 Task: Look for the house.
Action: Mouse moved to (1102, 187)
Screenshot: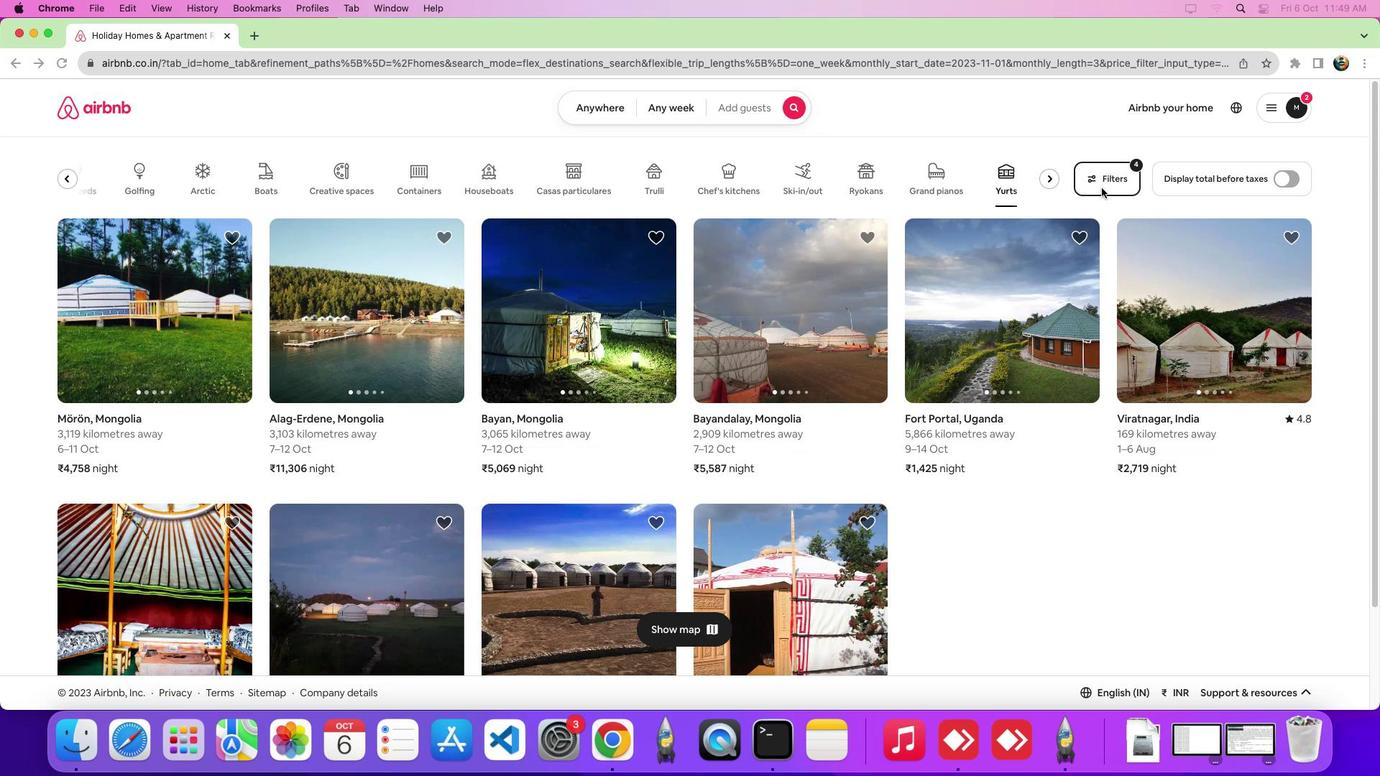 
Action: Mouse pressed left at (1102, 187)
Screenshot: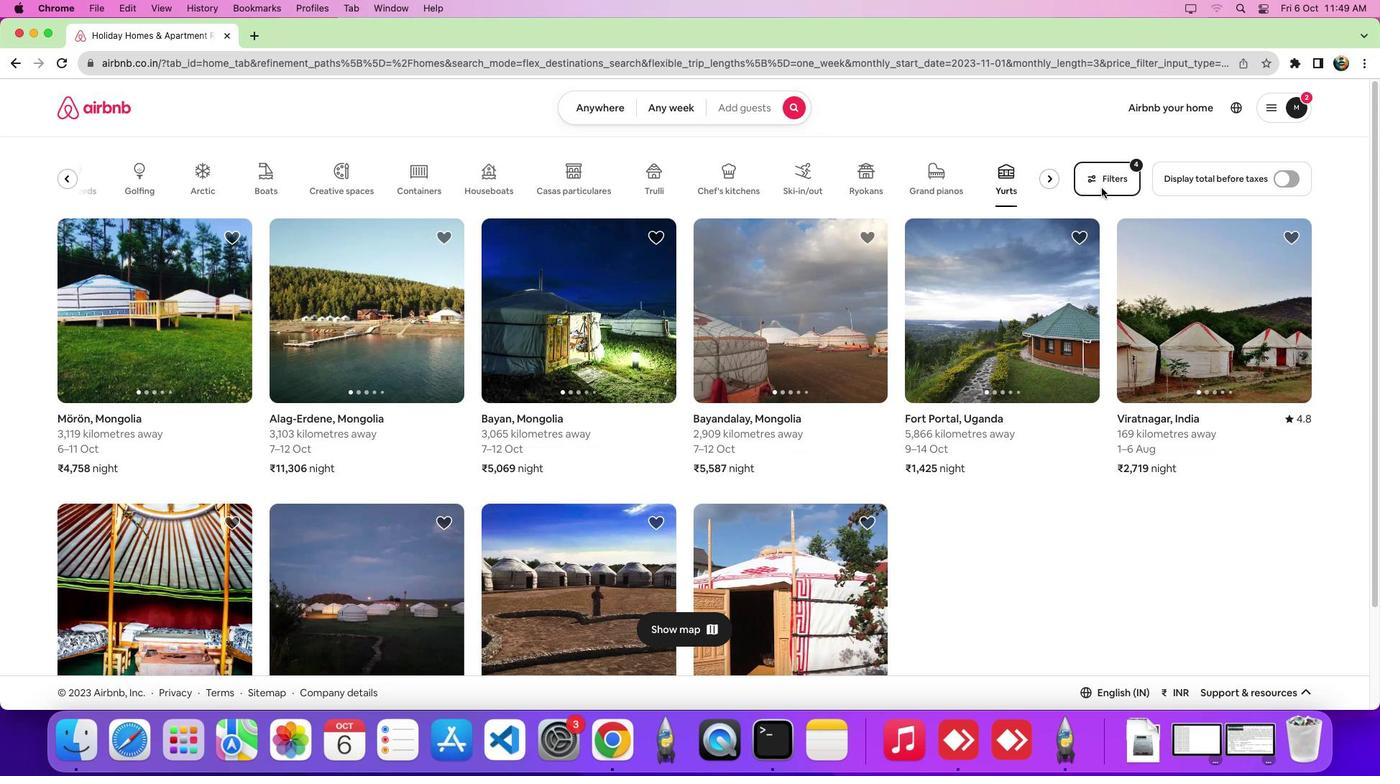 
Action: Mouse moved to (1110, 179)
Screenshot: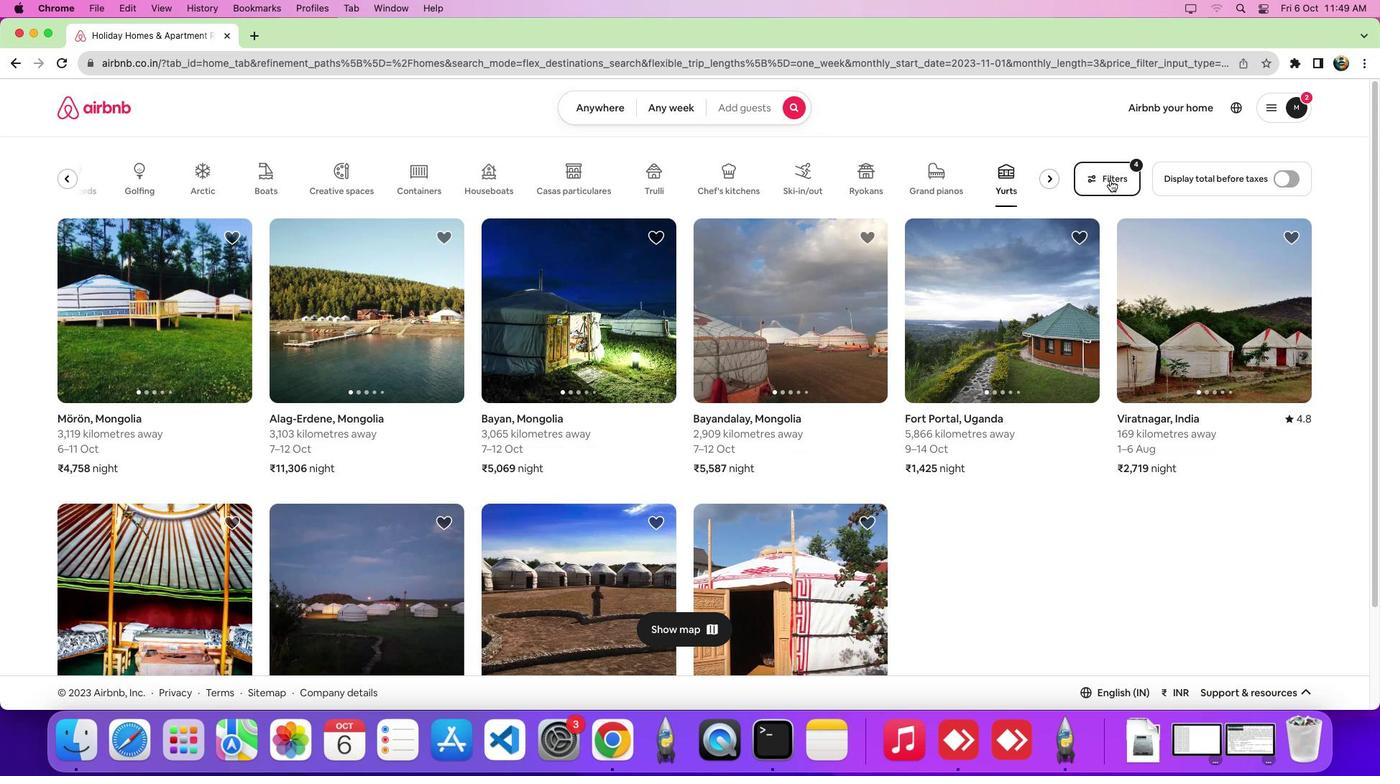 
Action: Mouse pressed left at (1110, 179)
Screenshot: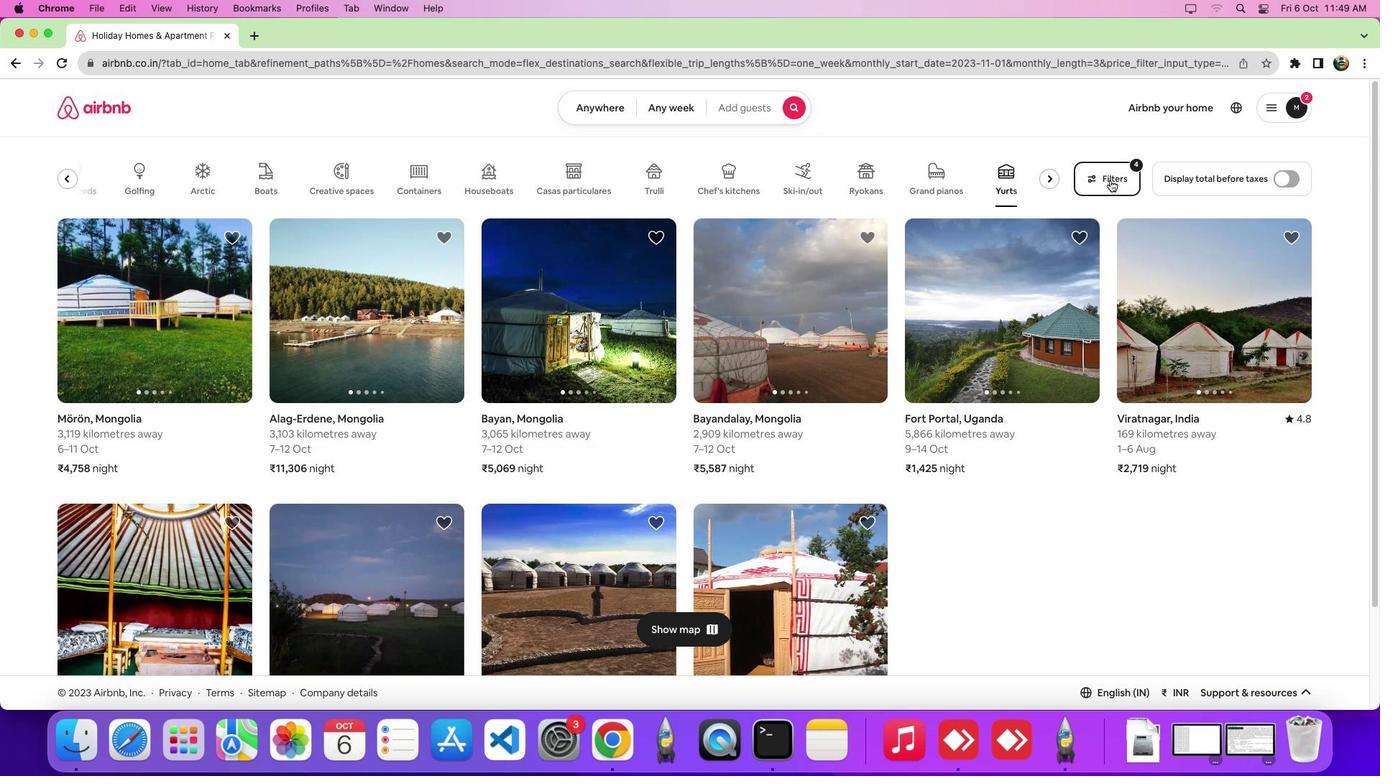 
Action: Mouse moved to (588, 412)
Screenshot: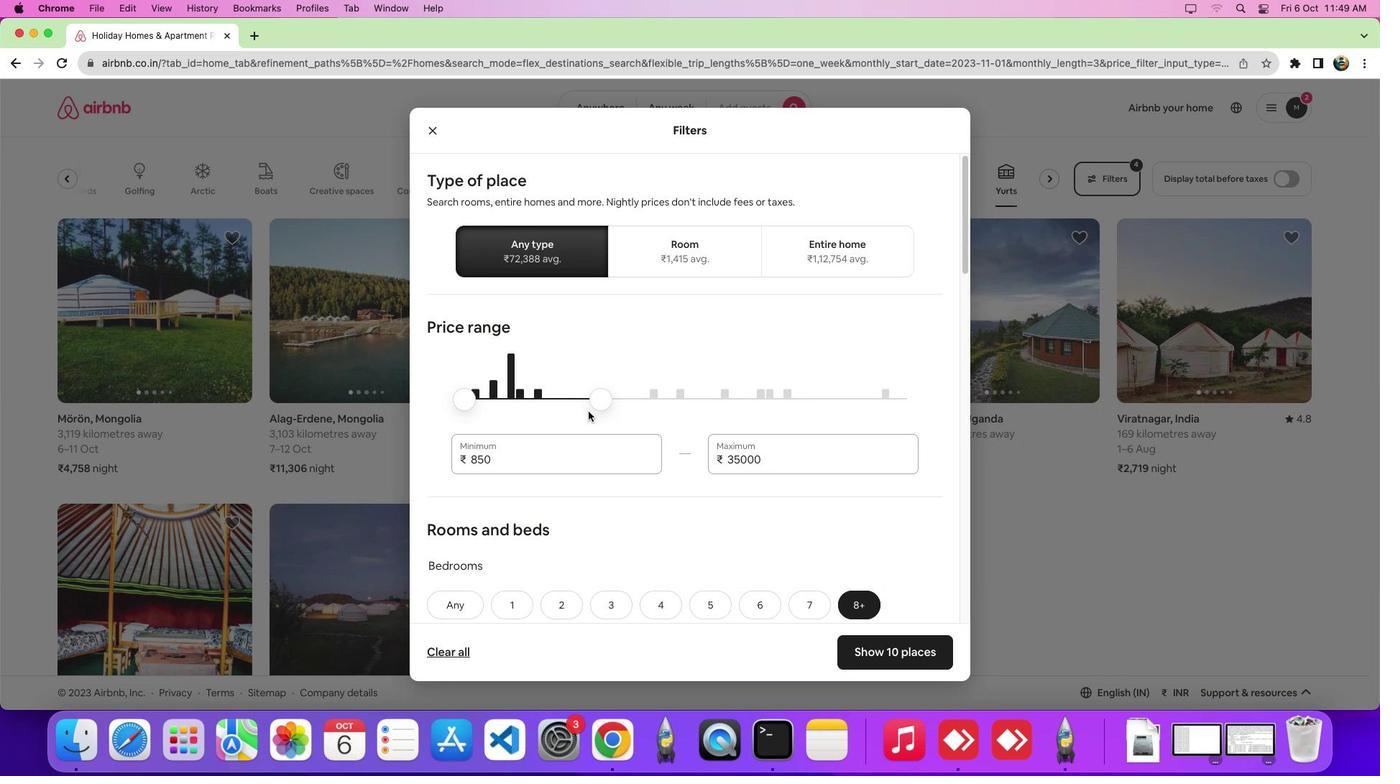 
Action: Mouse scrolled (588, 412) with delta (0, 0)
Screenshot: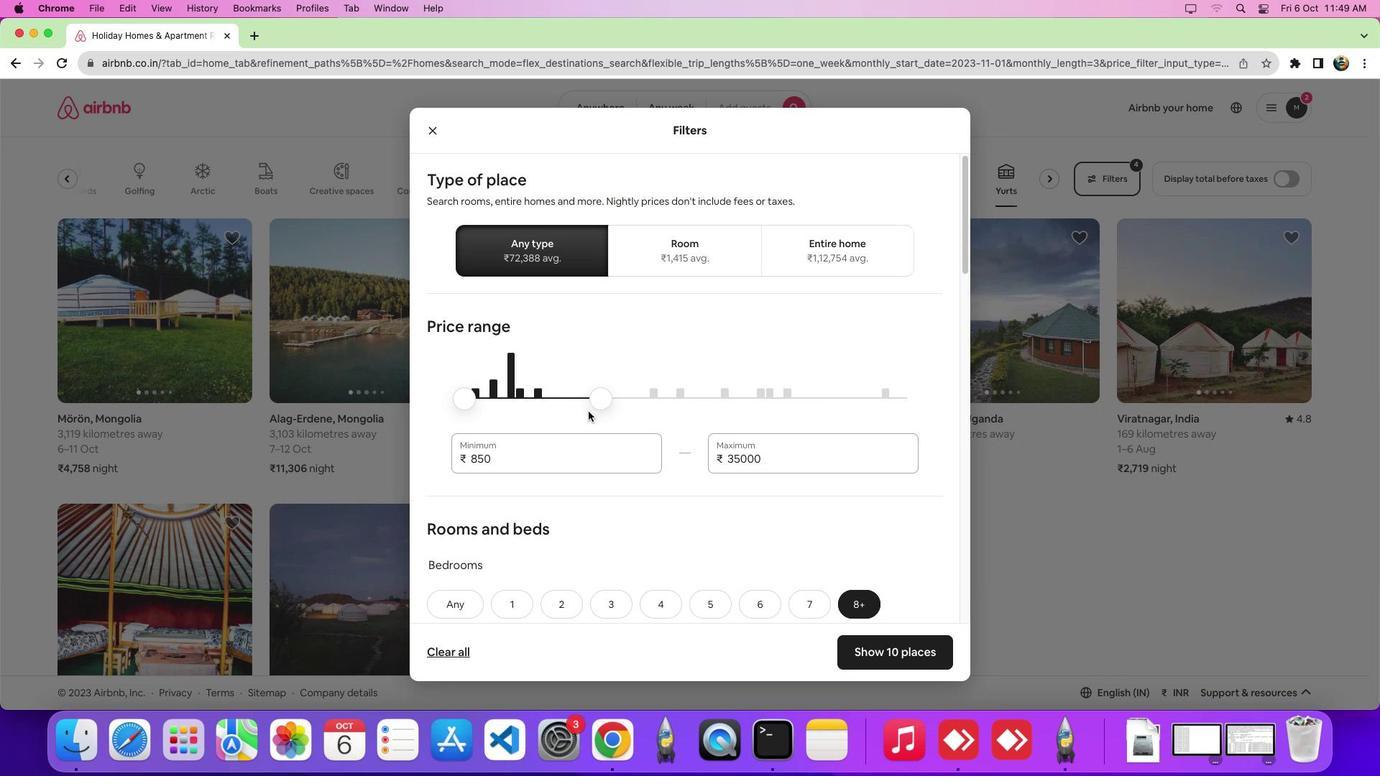 
Action: Mouse scrolled (588, 412) with delta (0, 0)
Screenshot: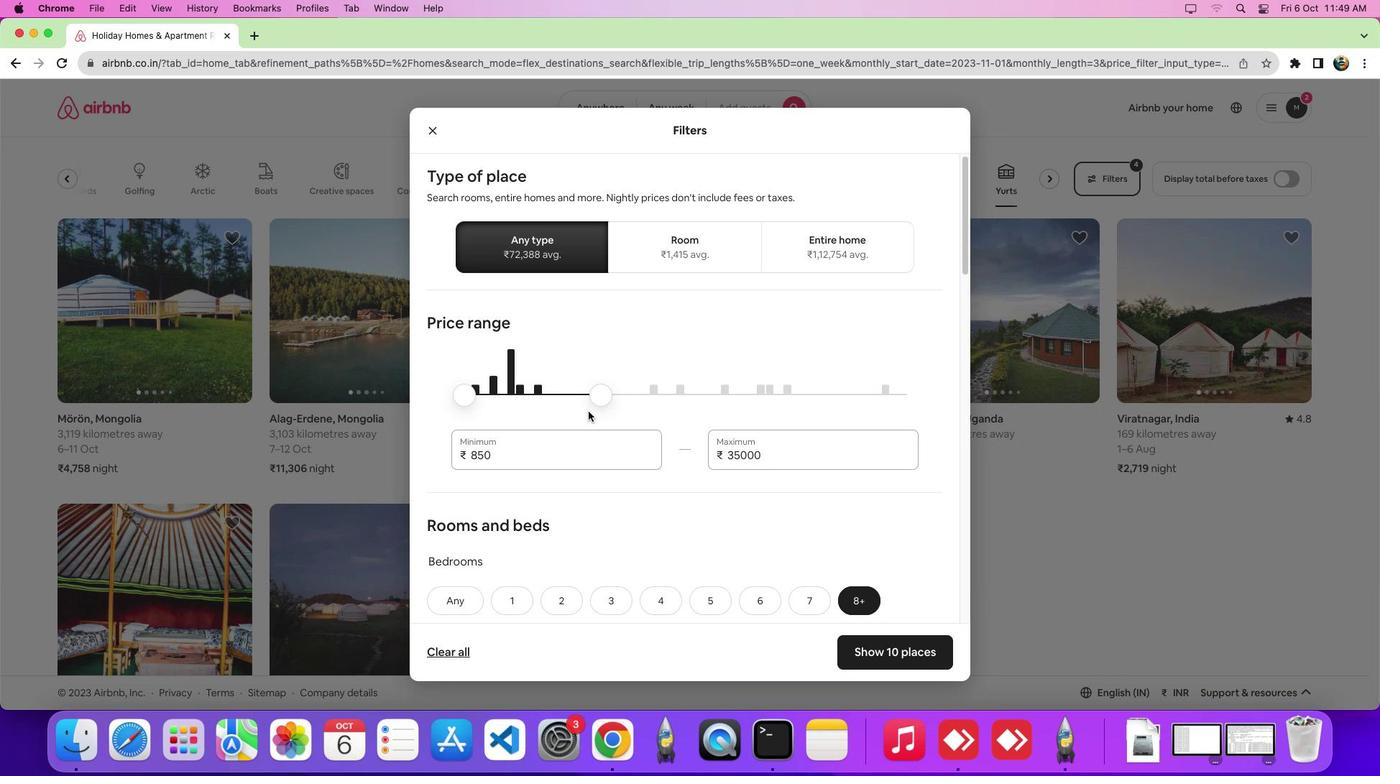 
Action: Mouse scrolled (588, 412) with delta (0, 0)
Screenshot: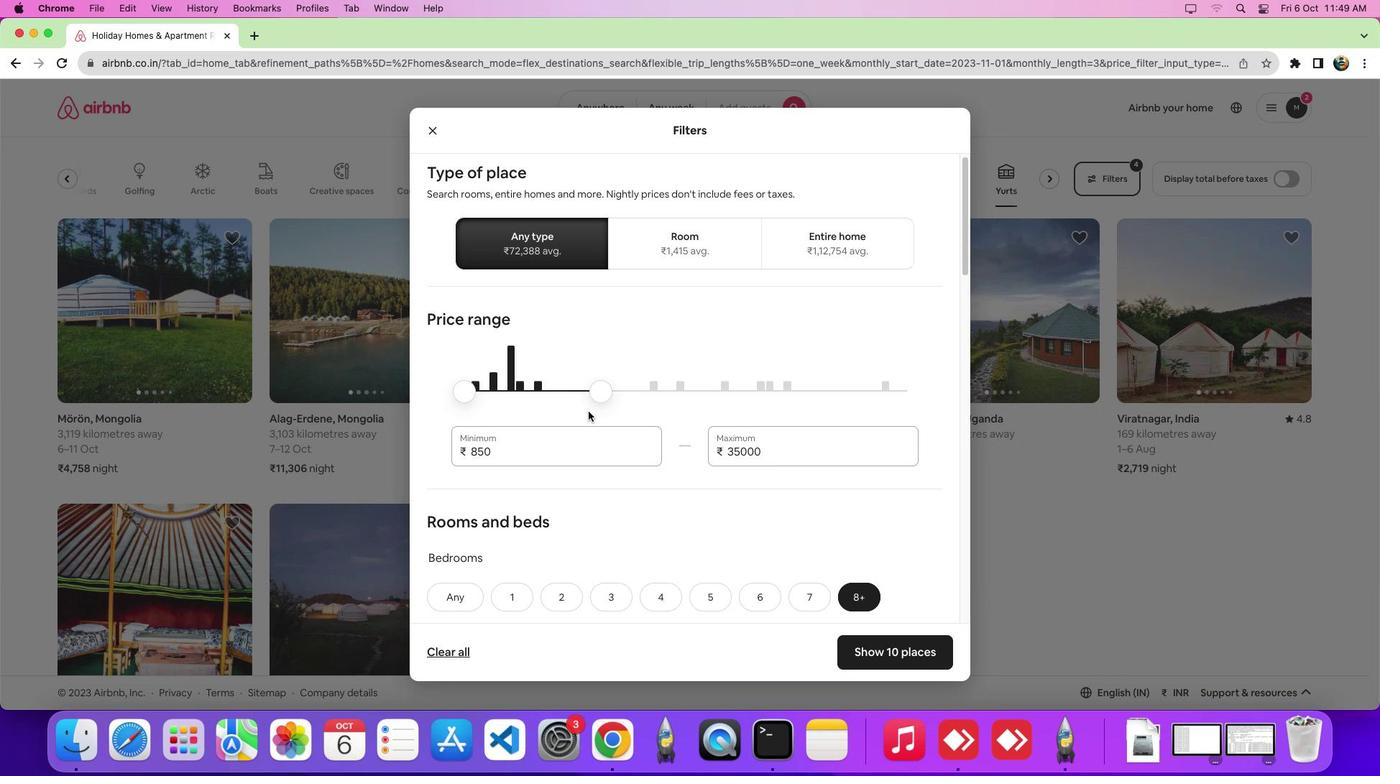 
Action: Mouse scrolled (588, 412) with delta (0, 0)
Screenshot: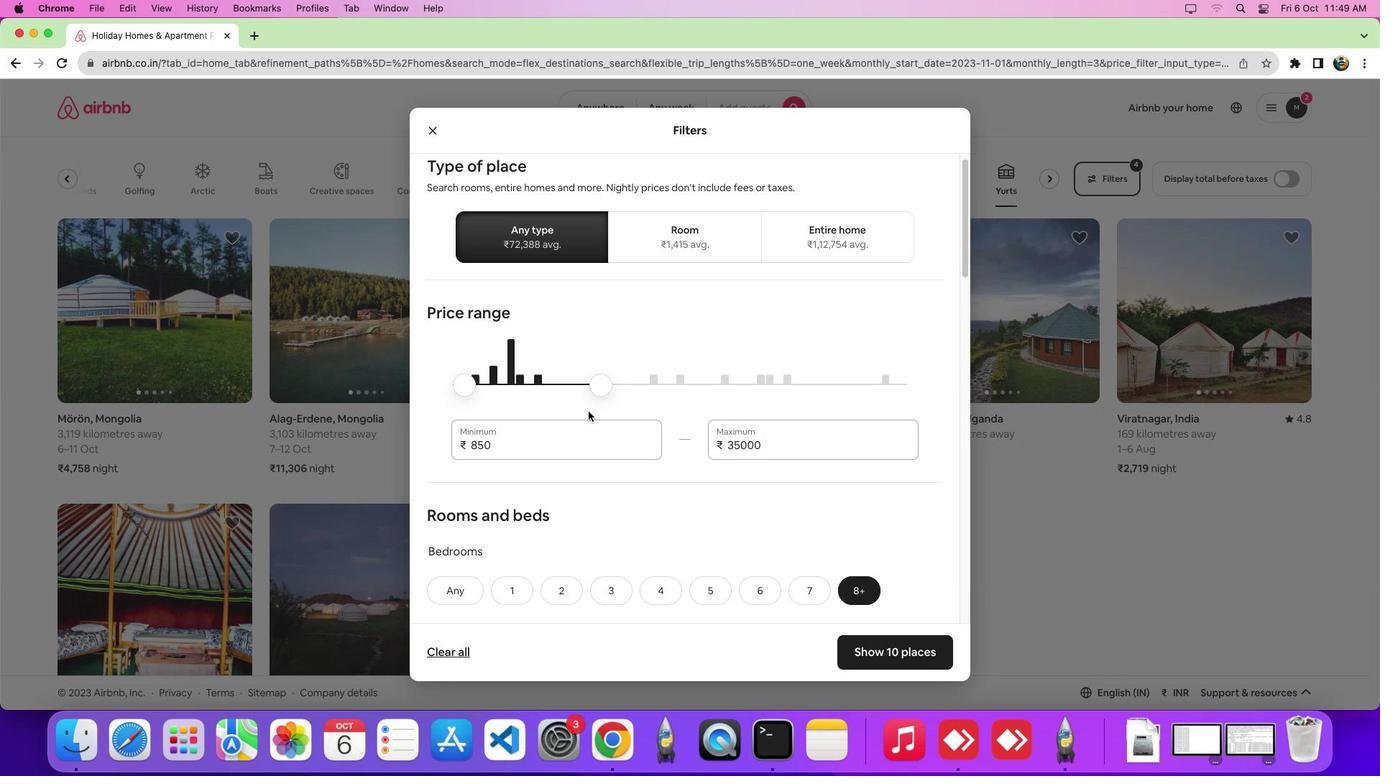 
Action: Mouse moved to (514, 217)
Screenshot: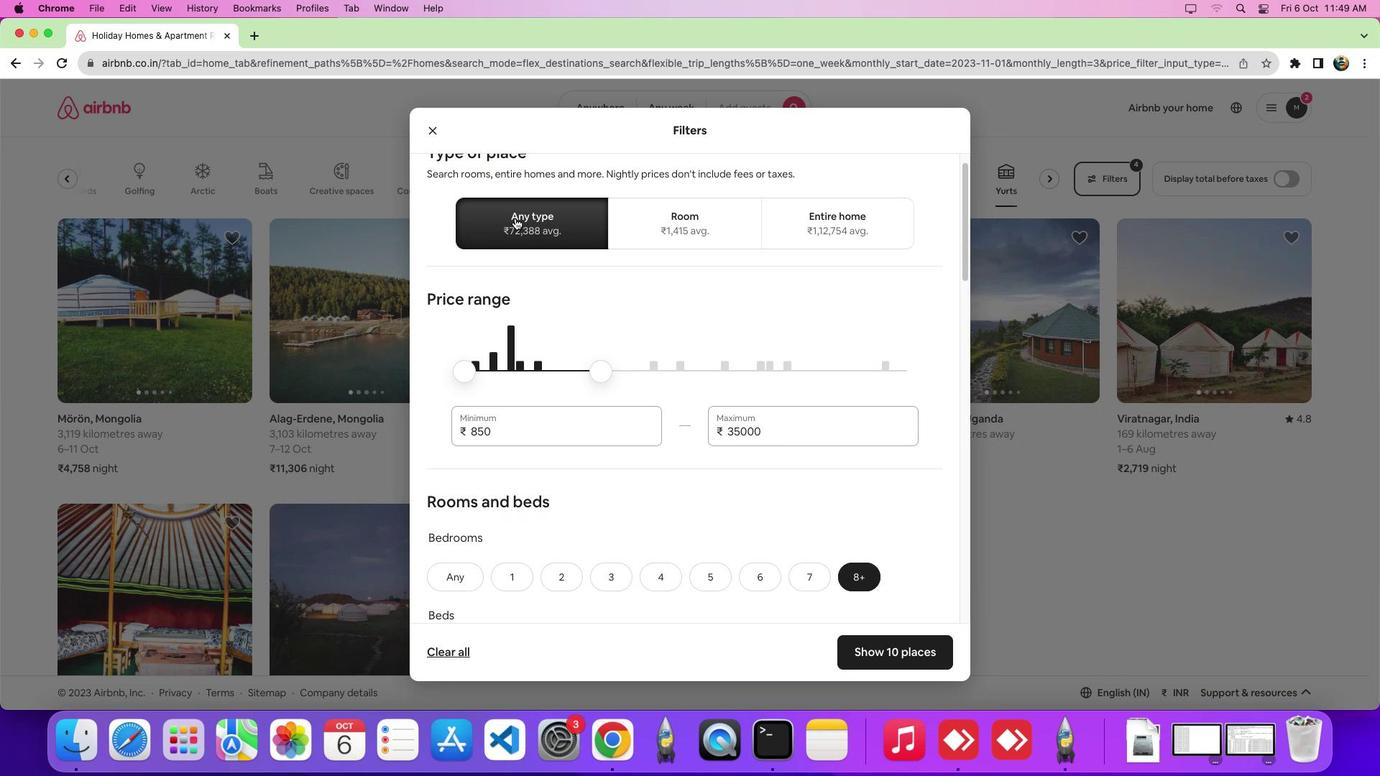 
Action: Mouse pressed left at (514, 217)
Screenshot: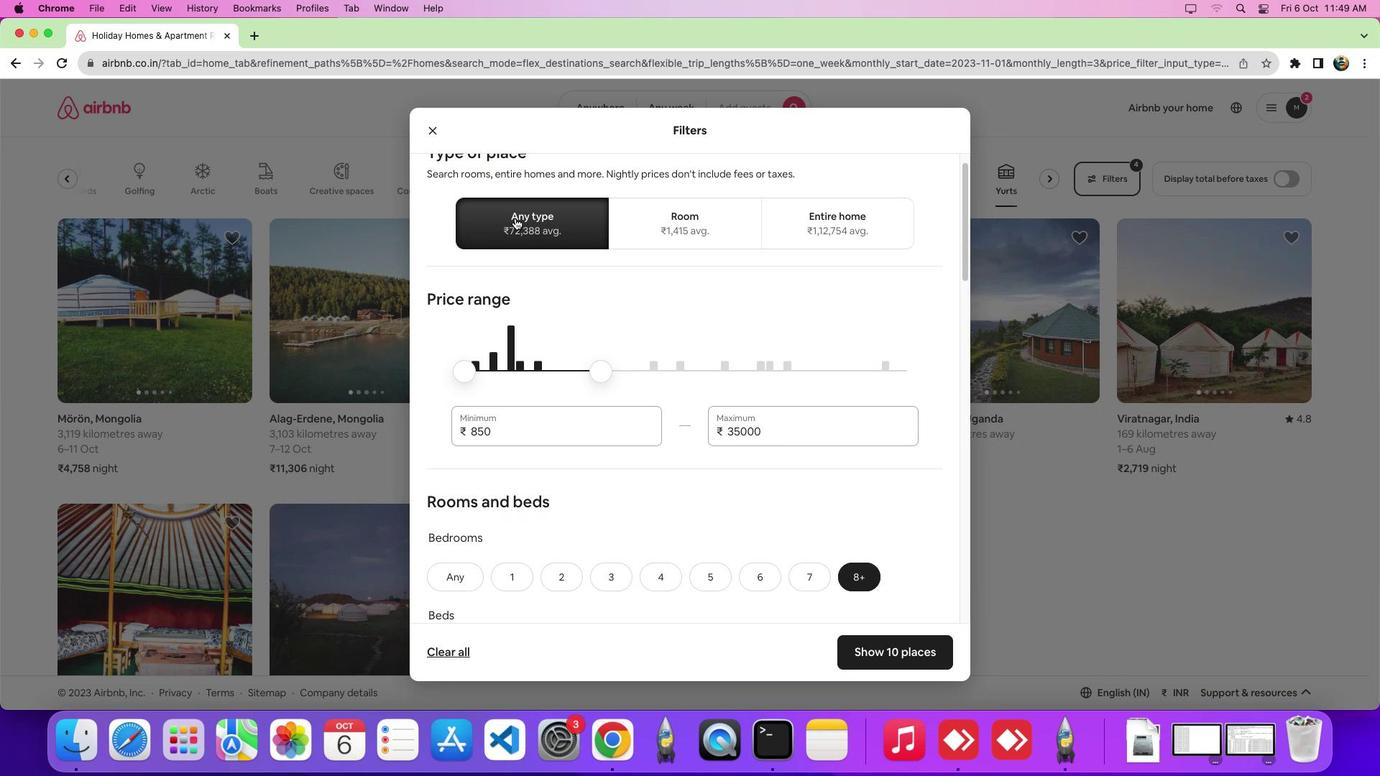 
Action: Mouse moved to (611, 483)
Screenshot: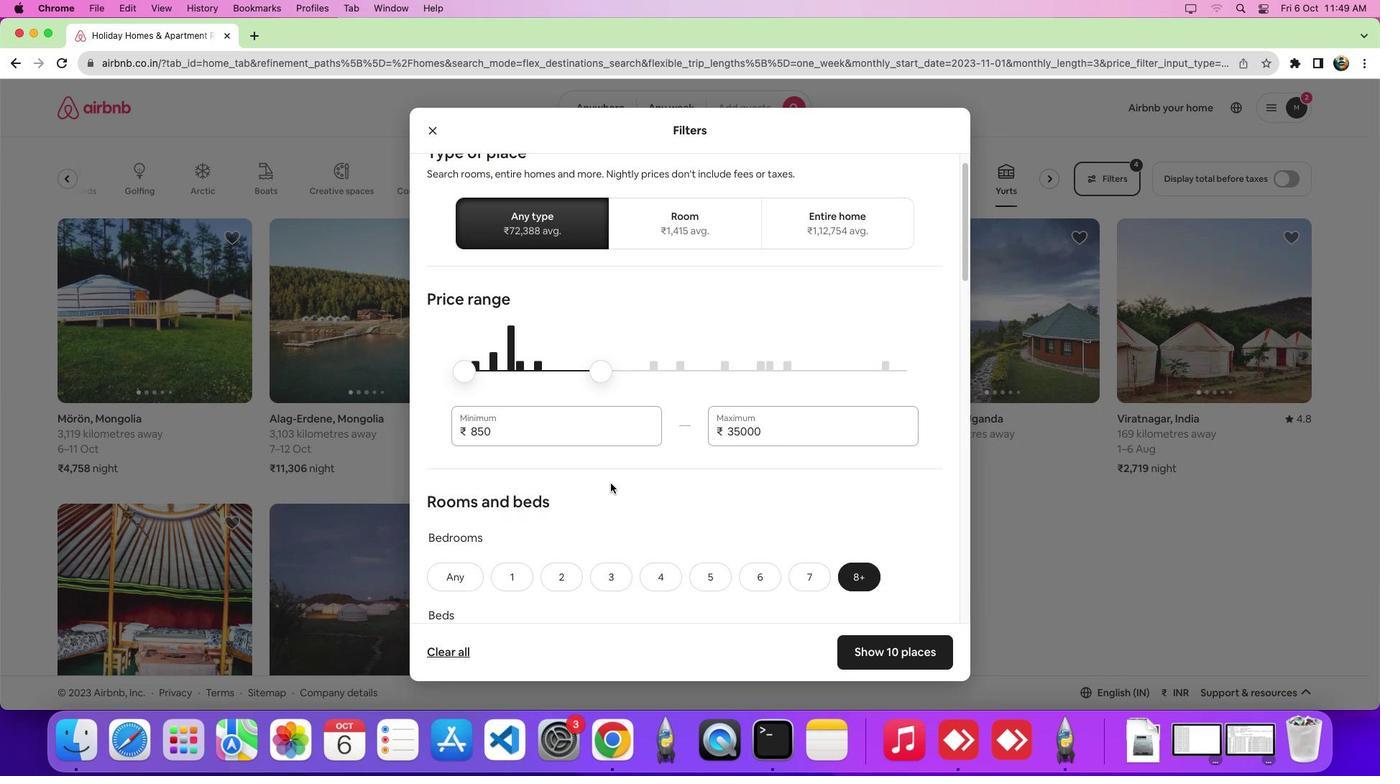 
Action: Mouse scrolled (611, 483) with delta (0, 0)
Screenshot: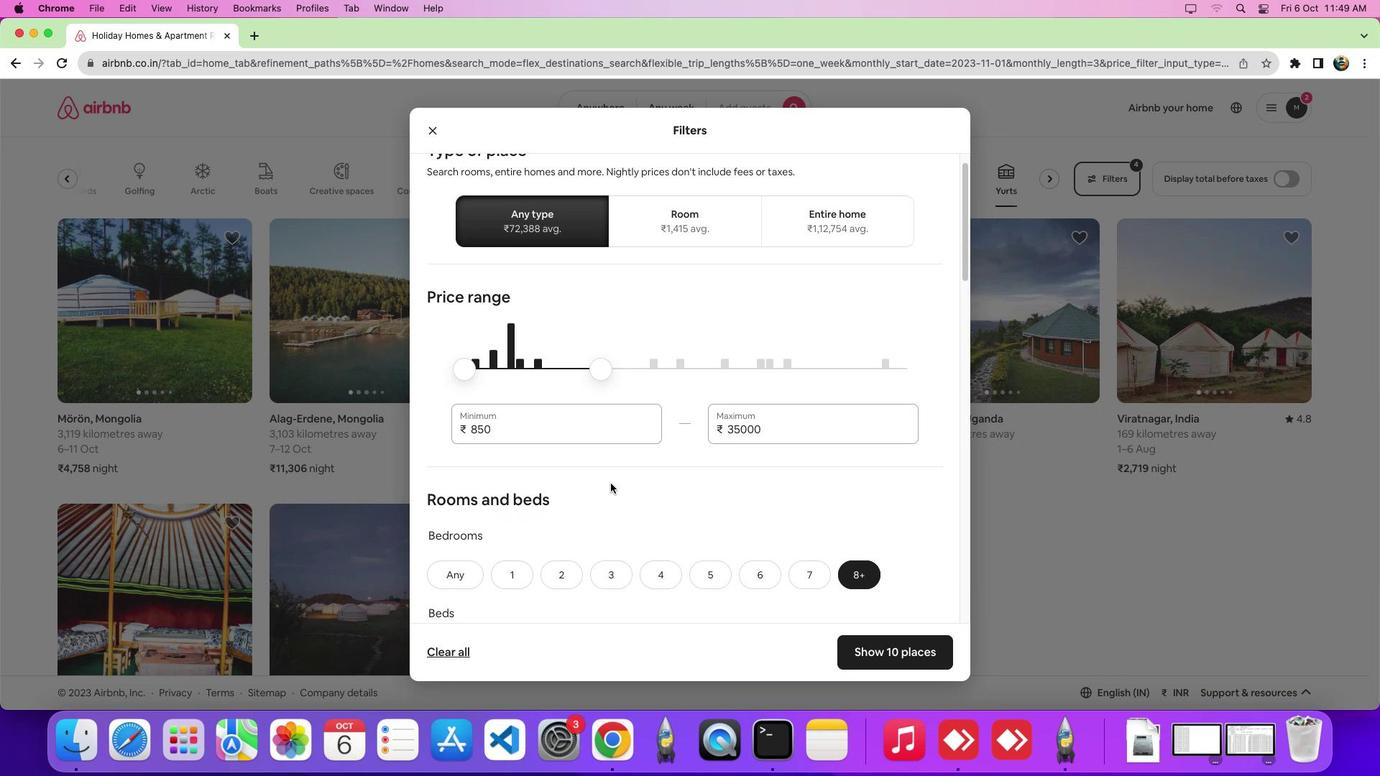 
Action: Mouse scrolled (611, 483) with delta (0, 0)
Screenshot: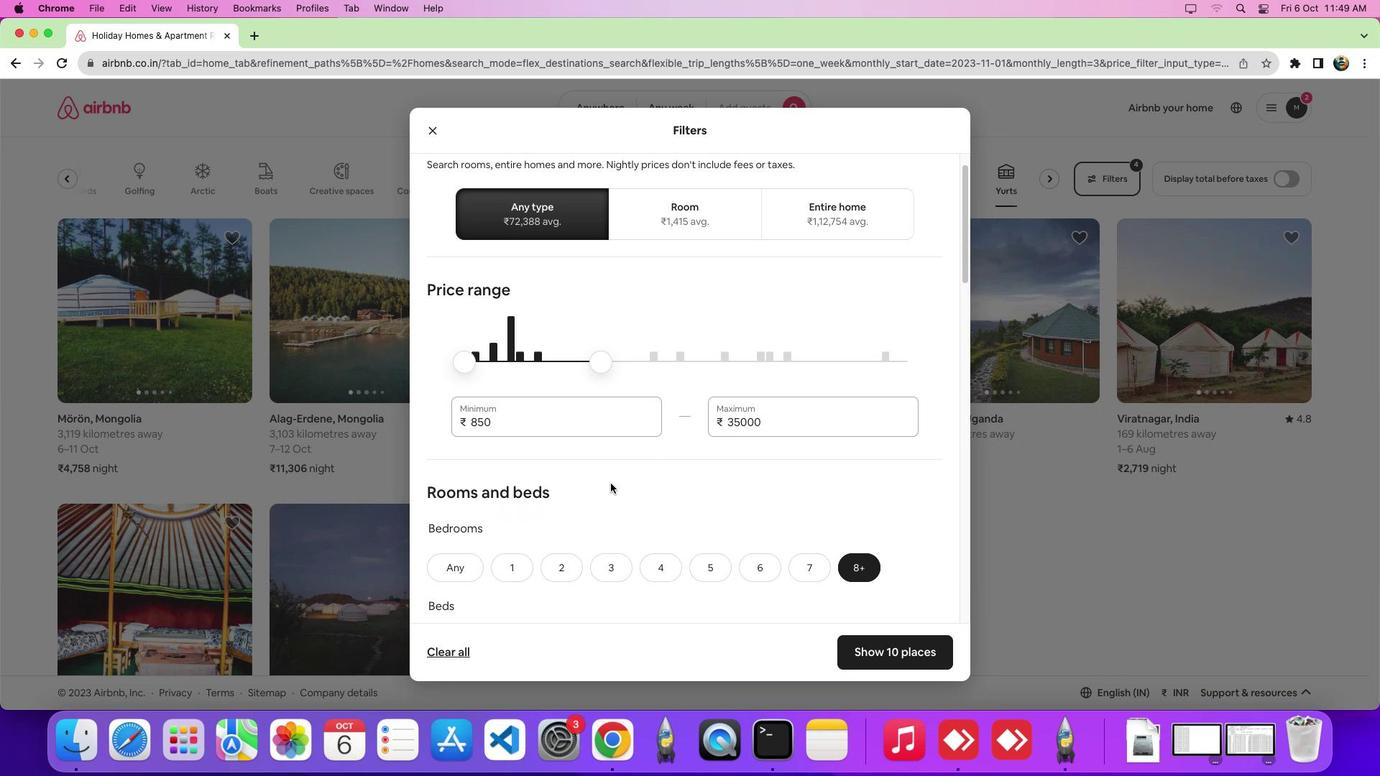 
Action: Mouse scrolled (611, 483) with delta (0, -1)
Screenshot: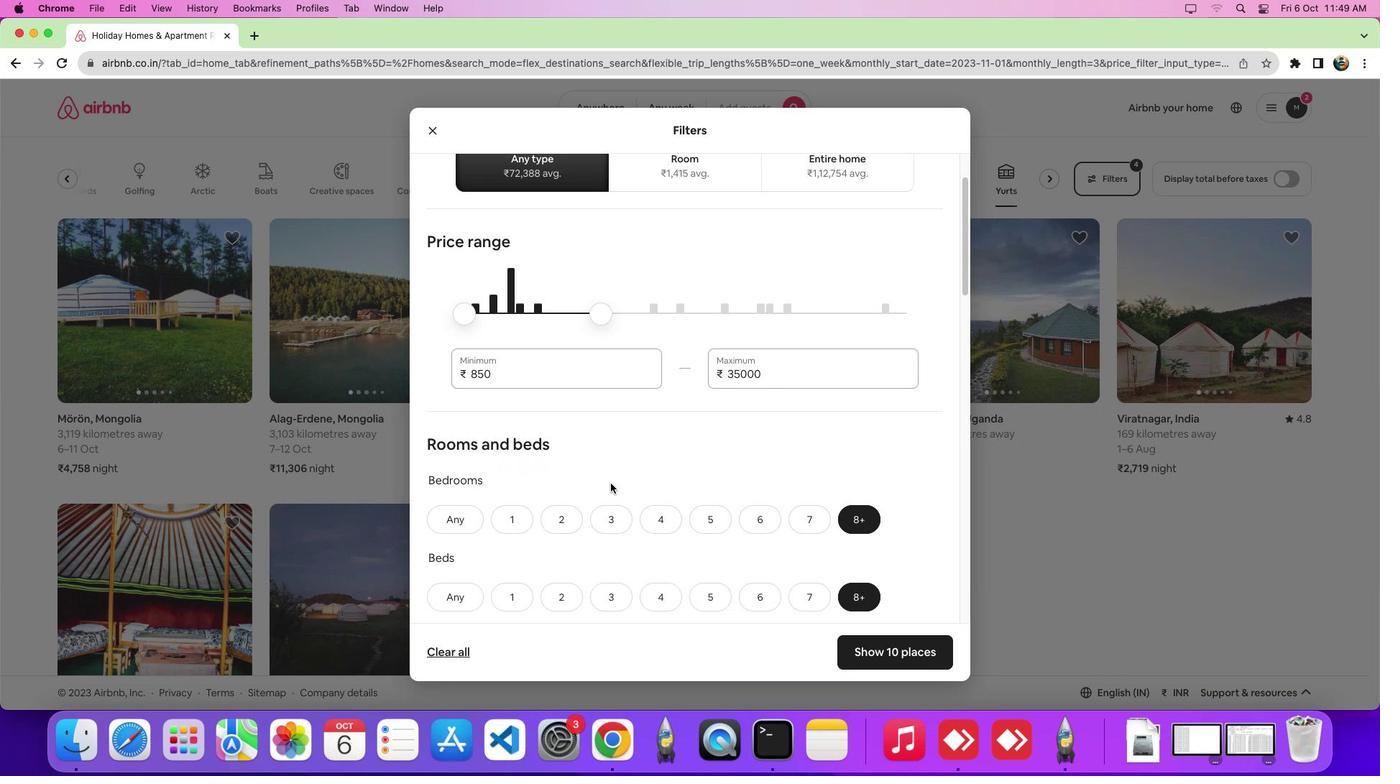 
Action: Mouse scrolled (611, 483) with delta (0, 0)
Screenshot: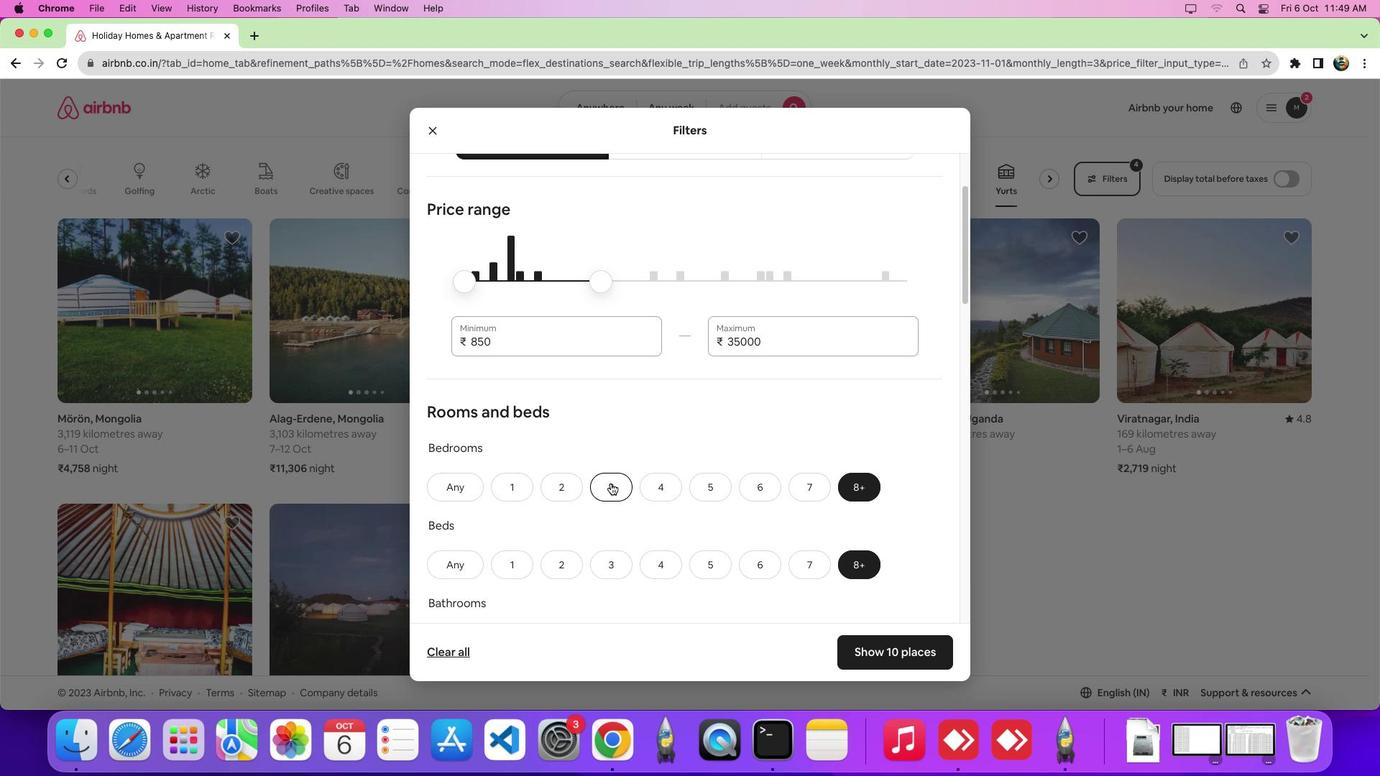 
Action: Mouse scrolled (611, 483) with delta (0, 0)
Screenshot: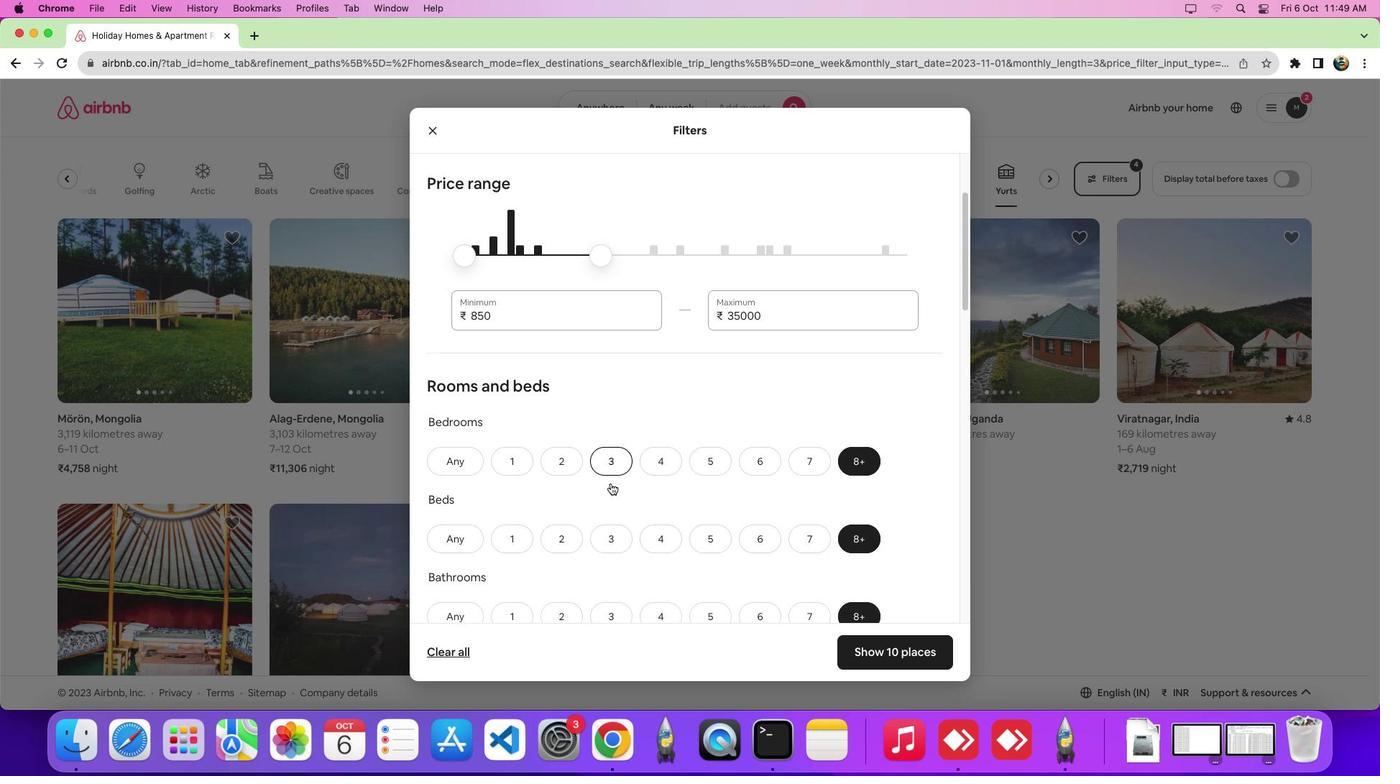 
Action: Mouse scrolled (611, 483) with delta (0, -2)
Screenshot: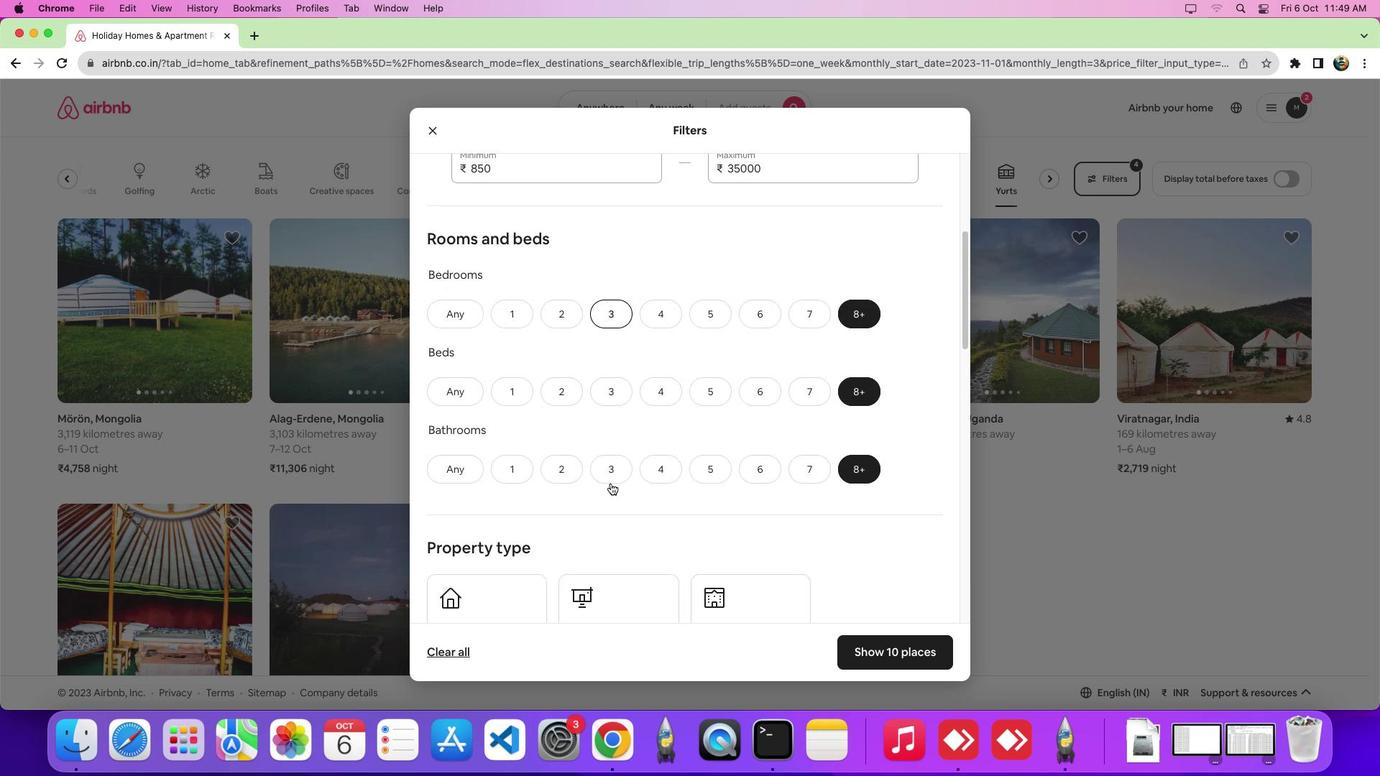 
Action: Mouse scrolled (611, 483) with delta (0, -5)
Screenshot: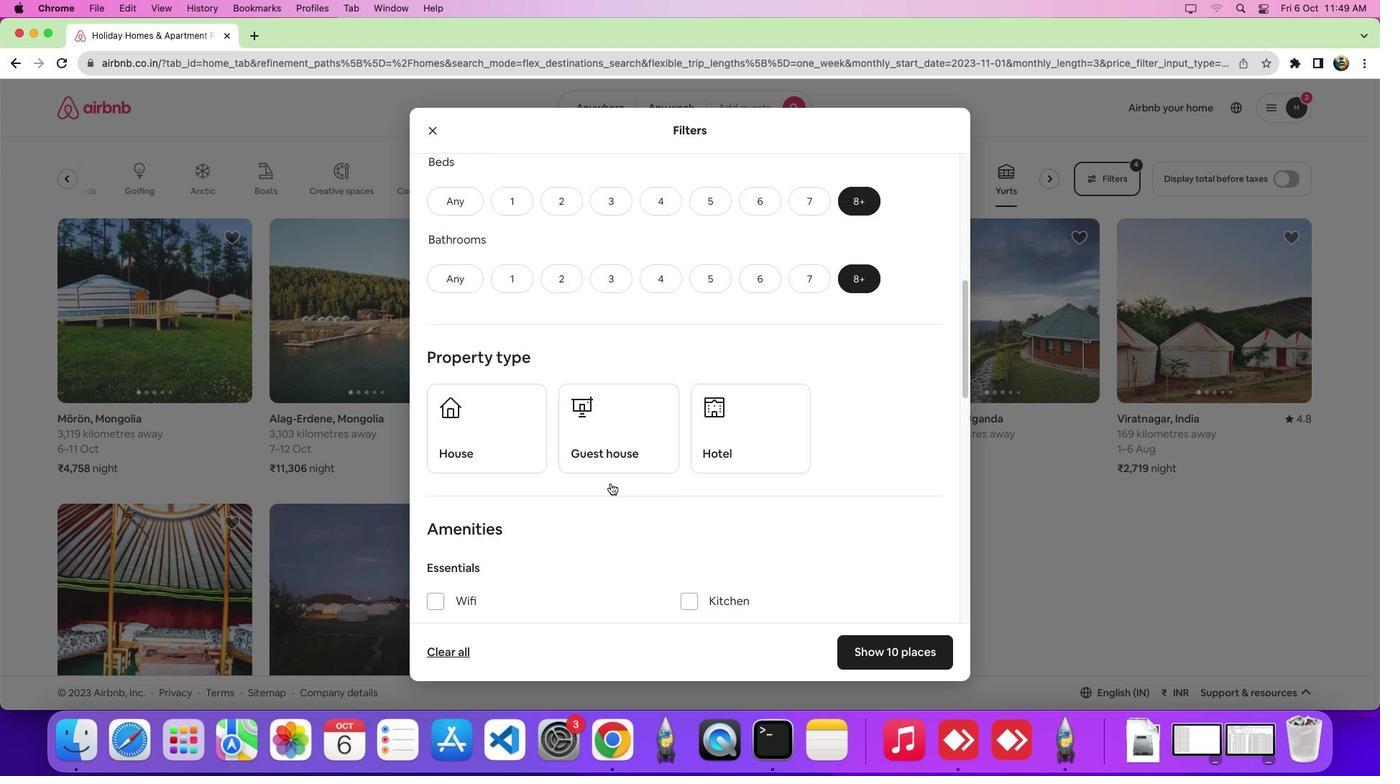 
Action: Mouse moved to (470, 423)
Screenshot: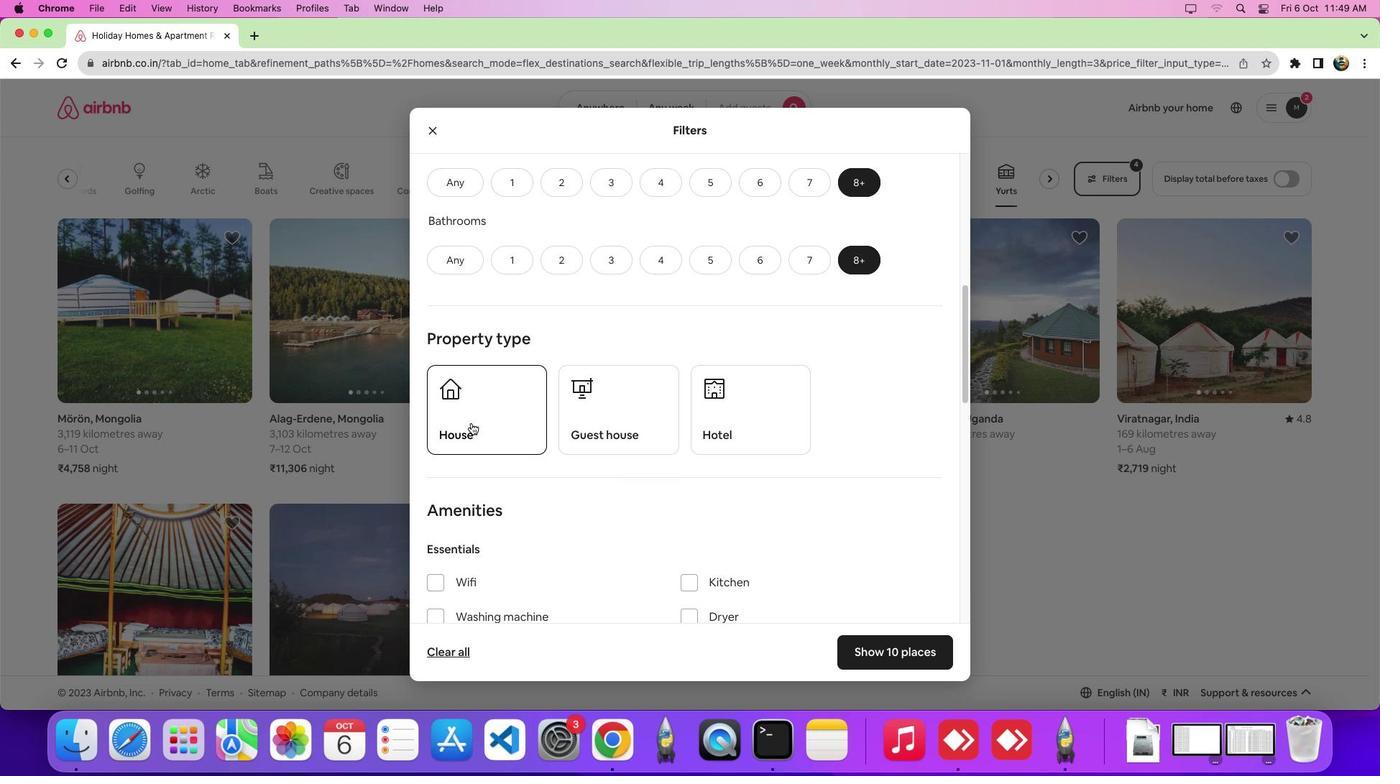 
Action: Mouse pressed left at (470, 423)
Screenshot: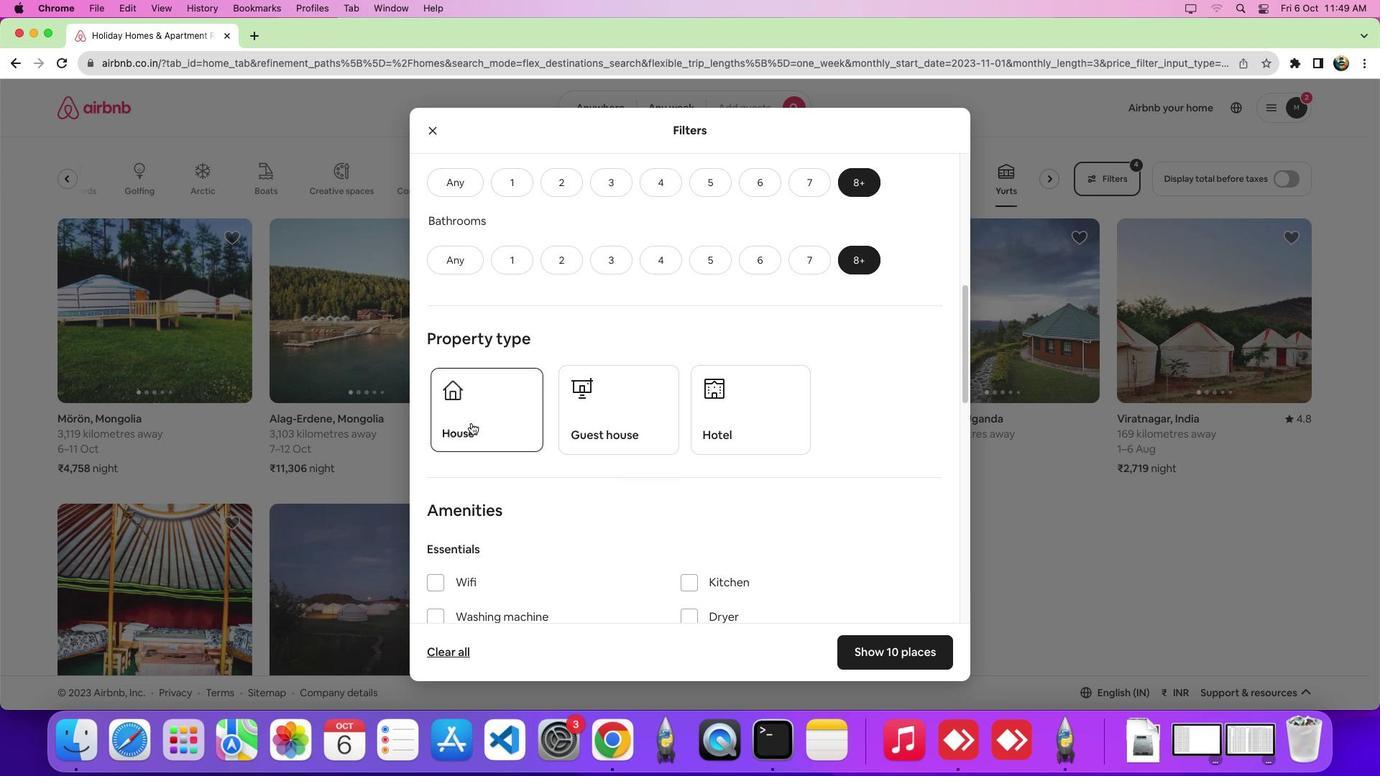 
Action: Mouse moved to (898, 650)
Screenshot: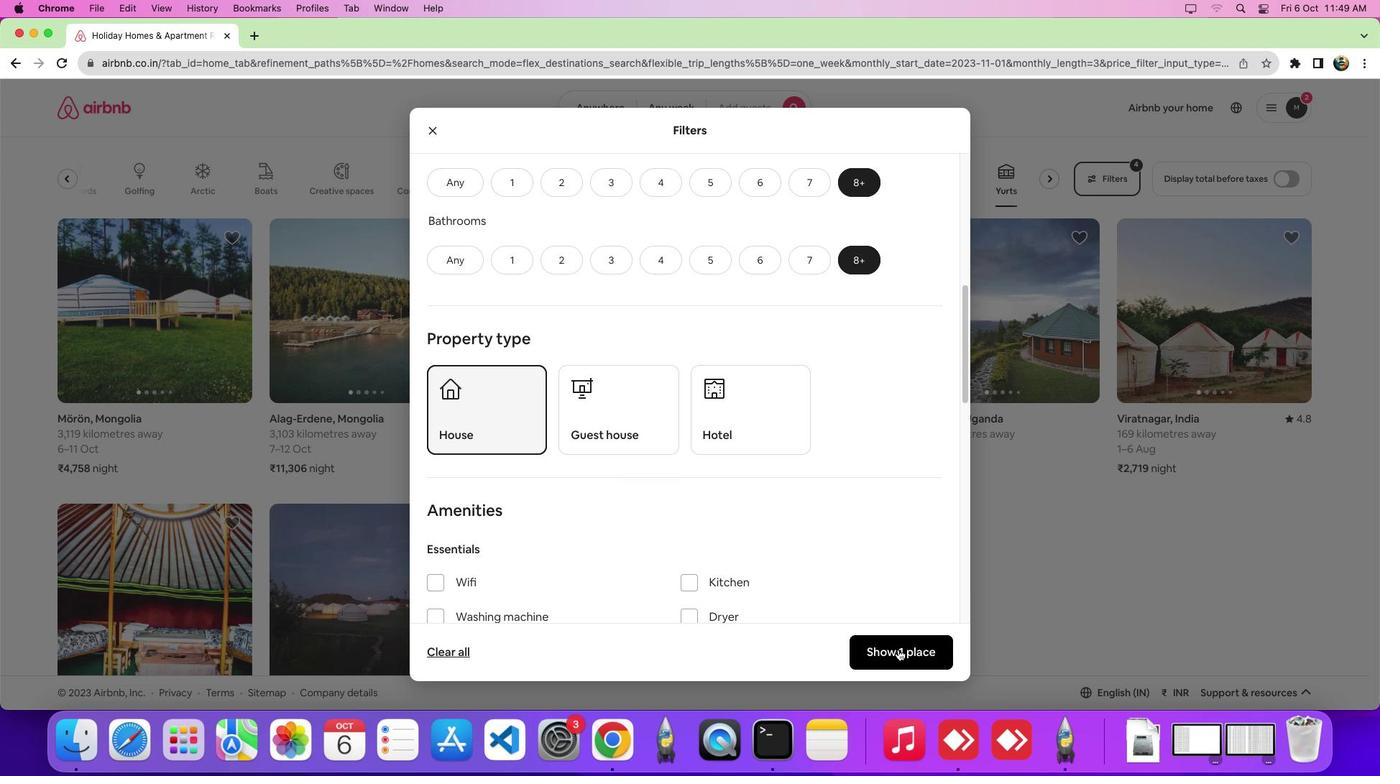 
Action: Mouse pressed left at (898, 650)
Screenshot: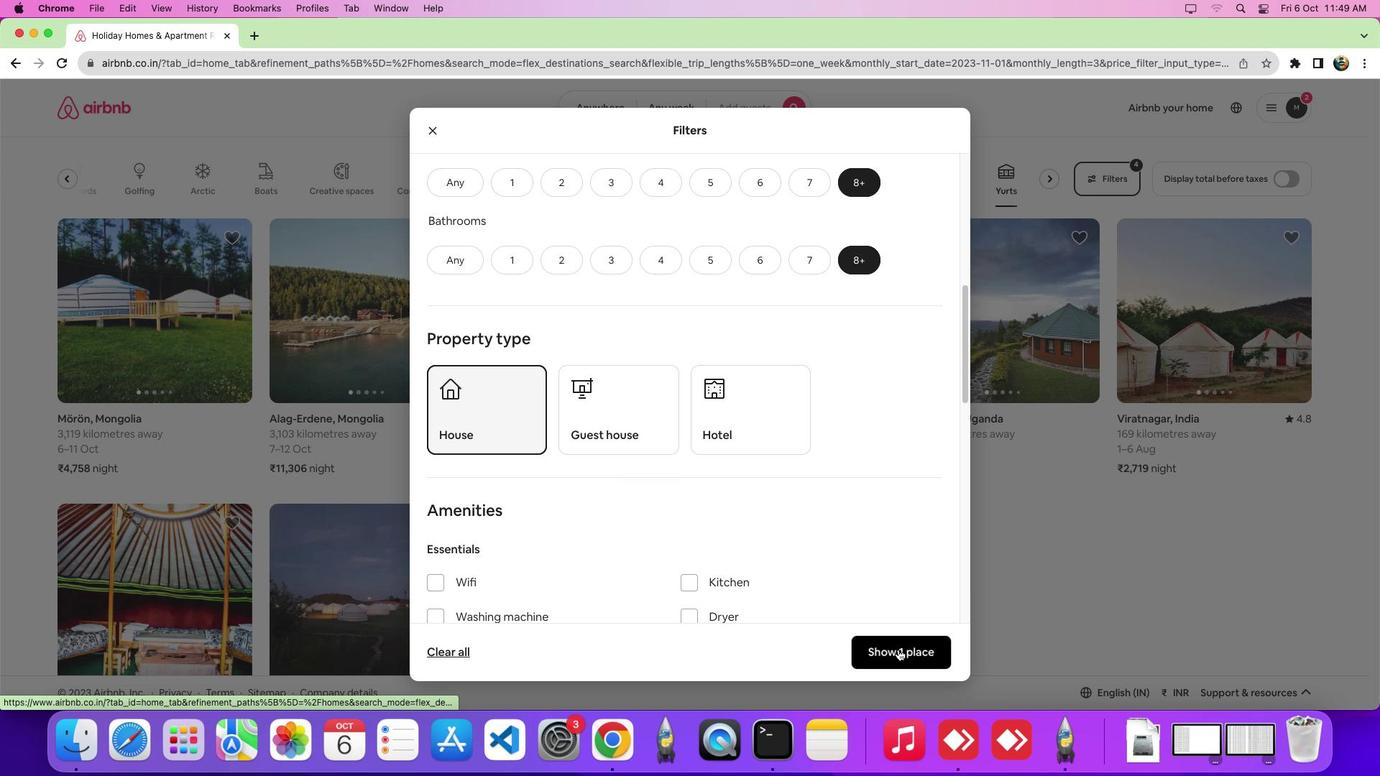 
Action: Mouse moved to (893, 620)
Screenshot: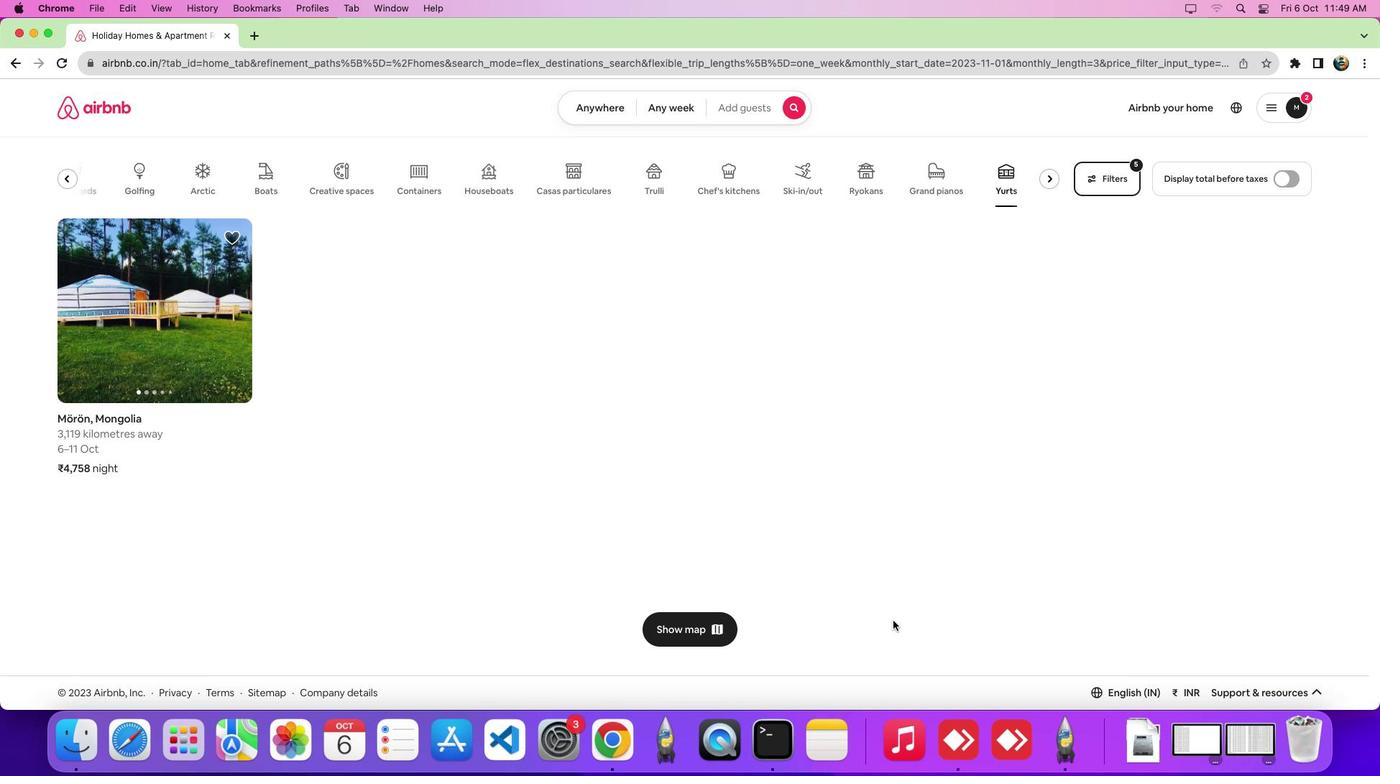
